 Task: Upload documentation on the implemented data export options to the task for future reference.
Action: Mouse moved to (53, 388)
Screenshot: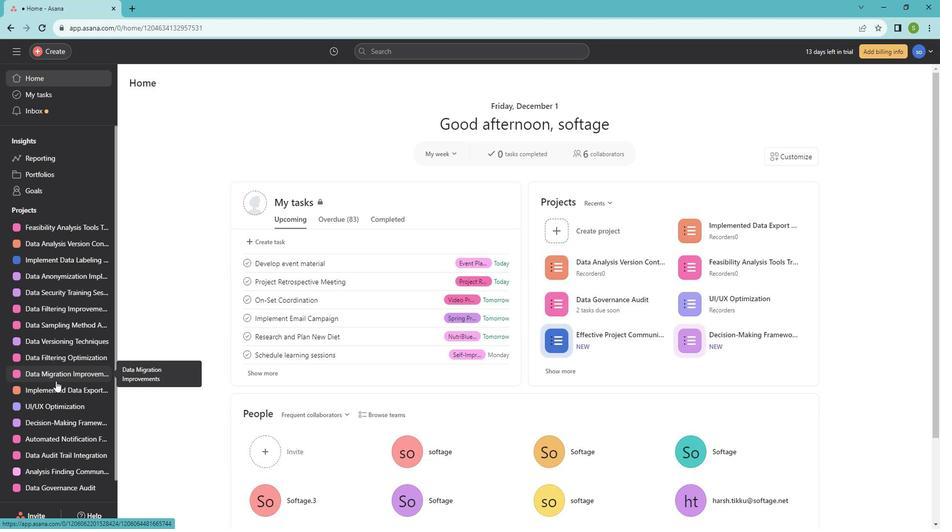 
Action: Mouse pressed left at (53, 388)
Screenshot: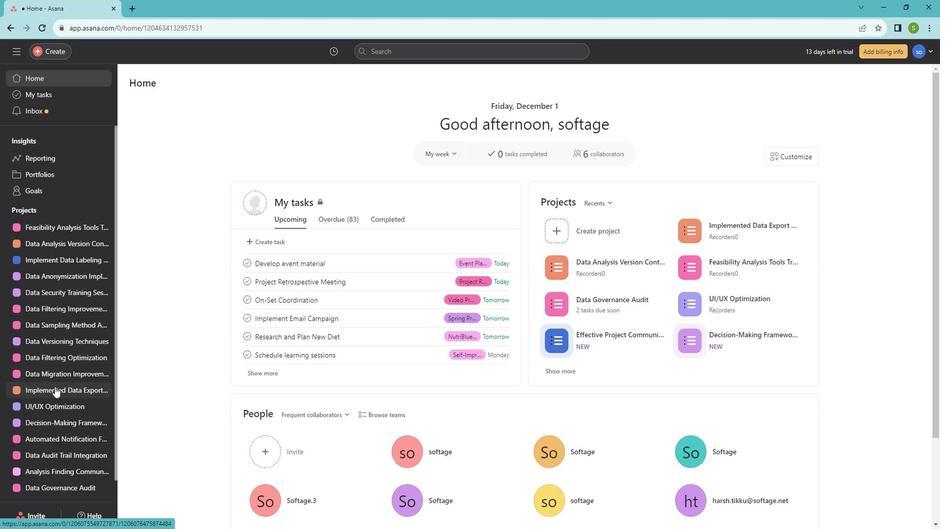 
Action: Mouse moved to (191, 198)
Screenshot: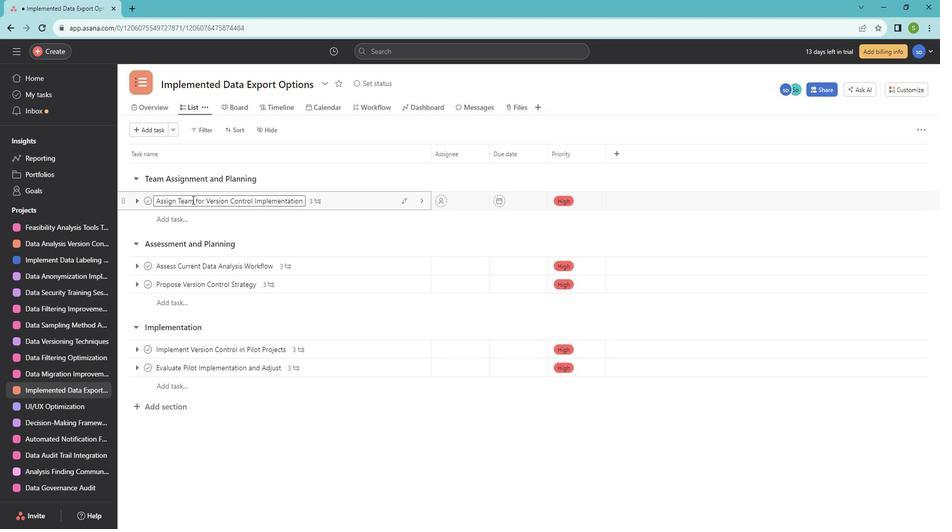 
Action: Mouse pressed left at (191, 198)
Screenshot: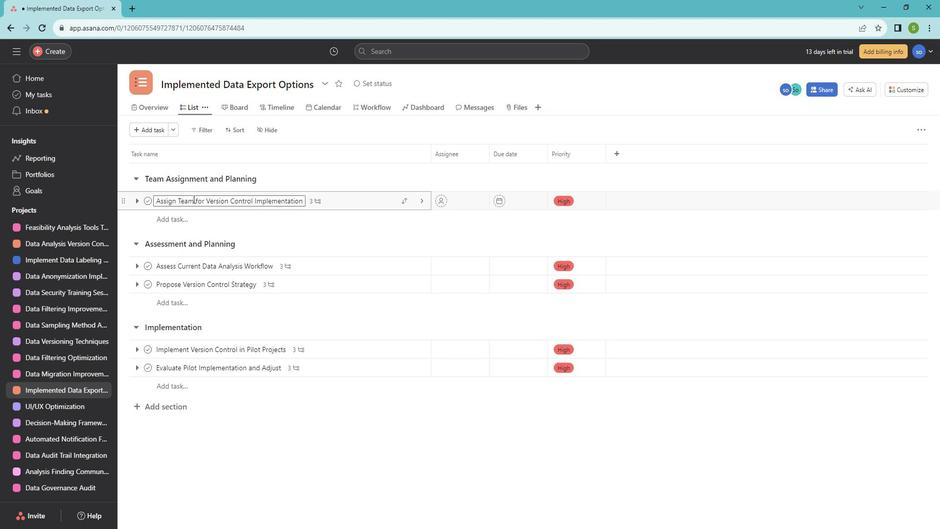 
Action: Mouse moved to (361, 202)
Screenshot: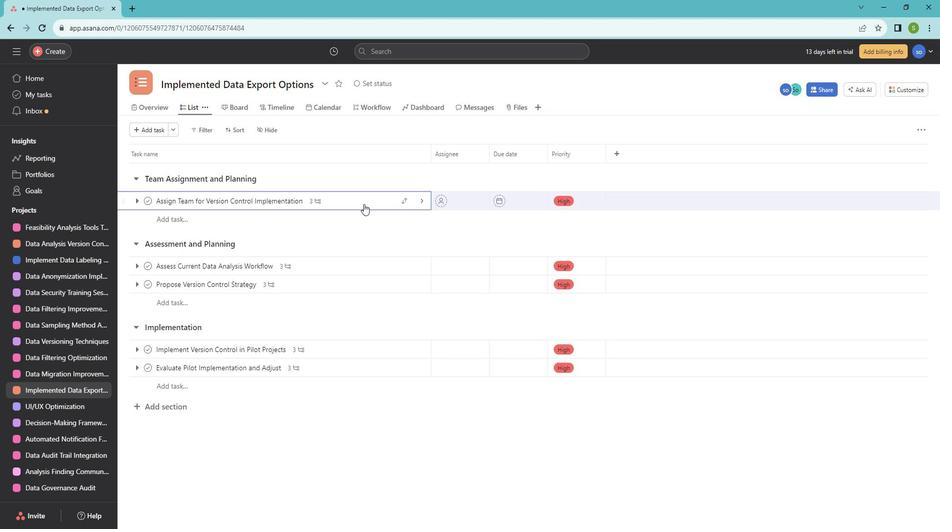 
Action: Mouse pressed left at (361, 202)
Screenshot: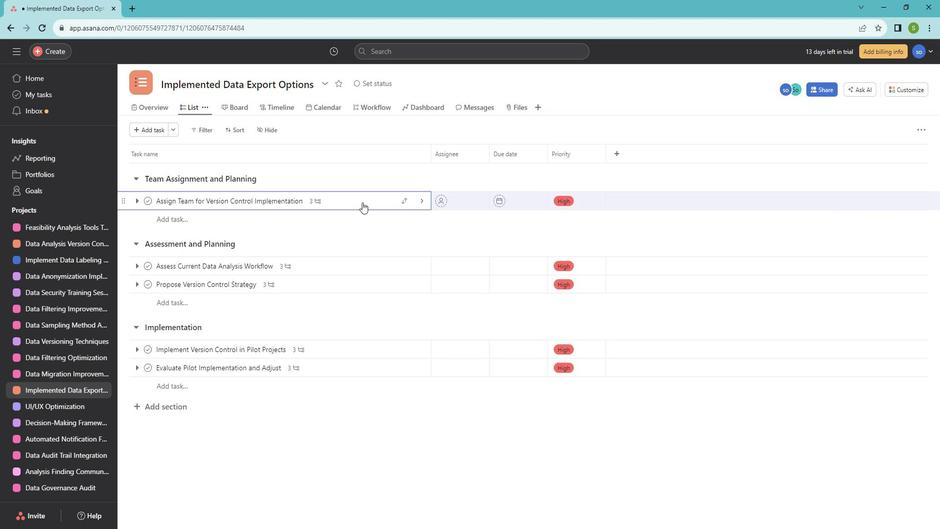 
Action: Mouse moved to (830, 75)
Screenshot: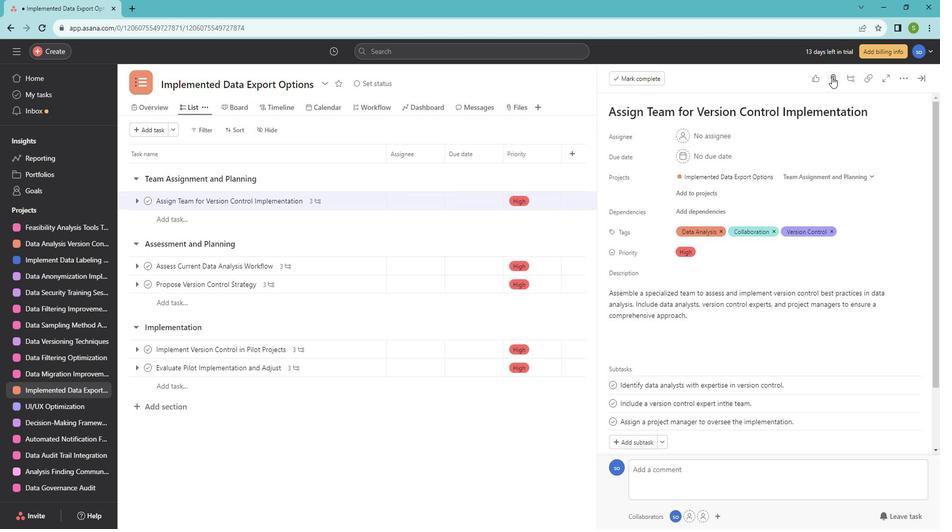 
Action: Mouse pressed left at (830, 75)
Screenshot: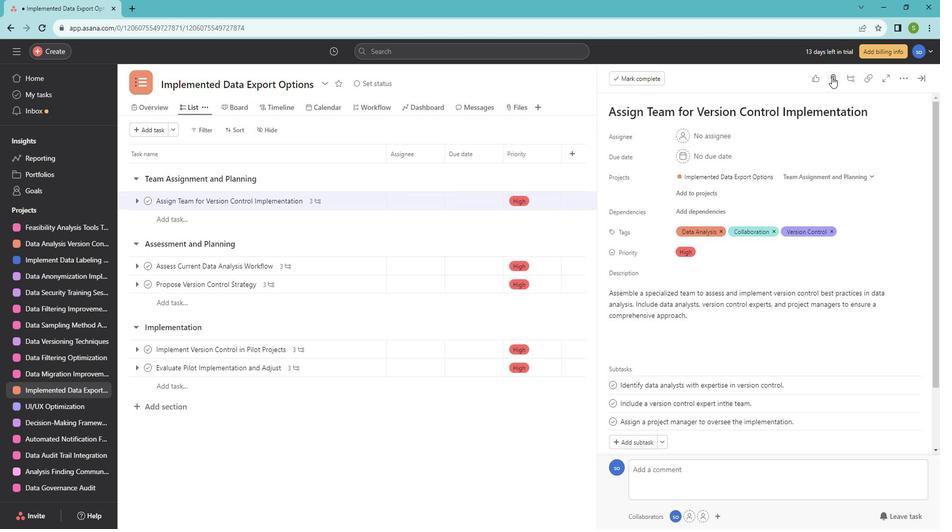 
Action: Mouse moved to (840, 110)
Screenshot: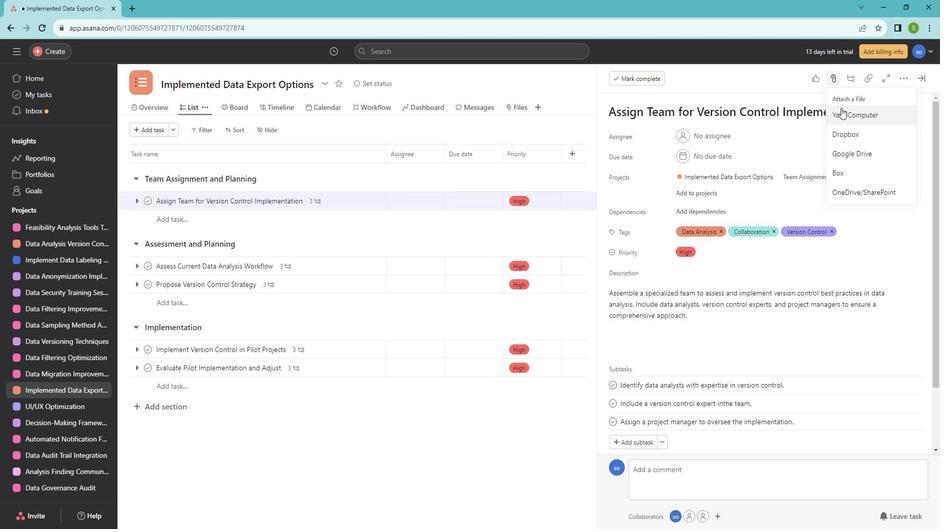
Action: Mouse pressed left at (840, 110)
Screenshot: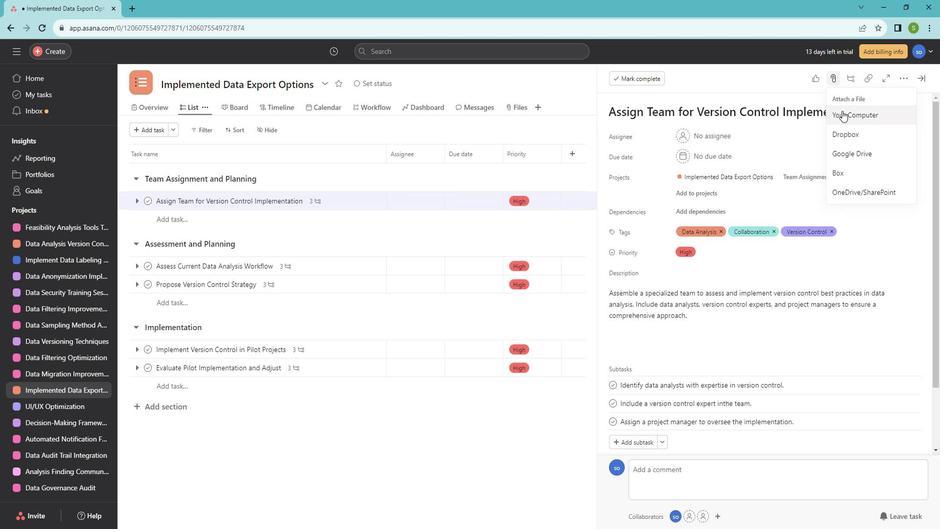 
Action: Mouse moved to (99, 238)
Screenshot: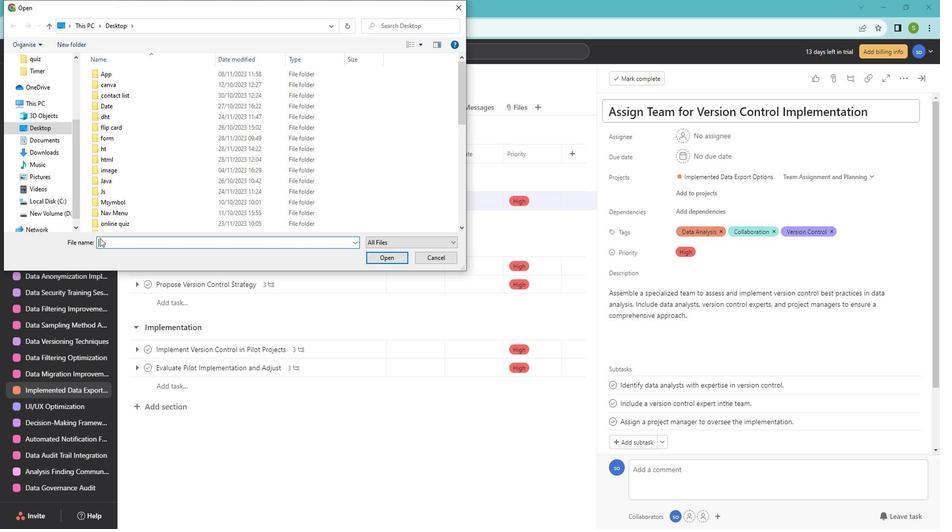 
Action: Mouse pressed left at (99, 238)
Screenshot: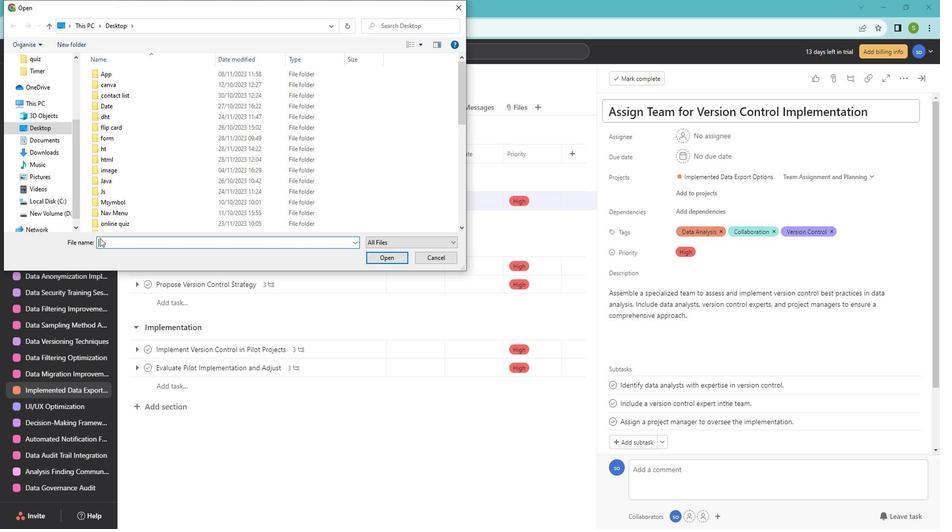 
Action: Mouse moved to (96, 241)
Screenshot: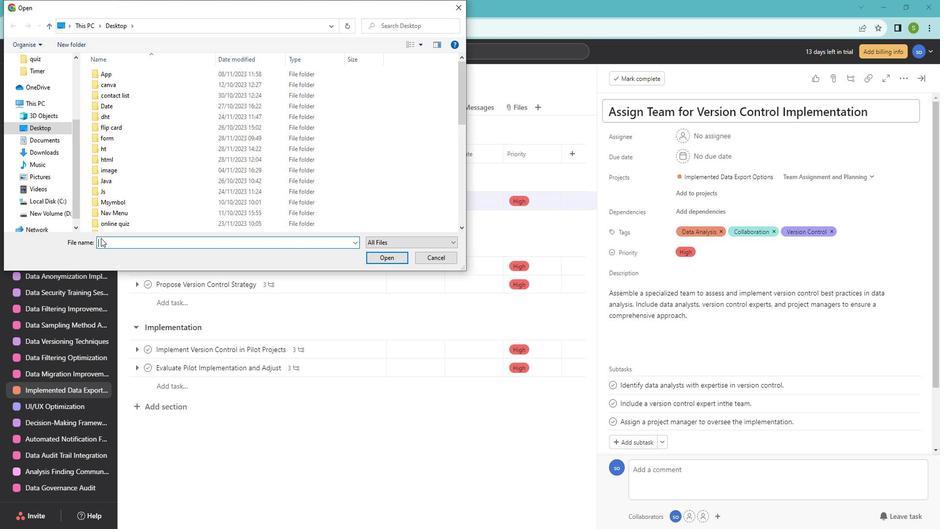 
Action: Key pressed <Key.shift>
Screenshot: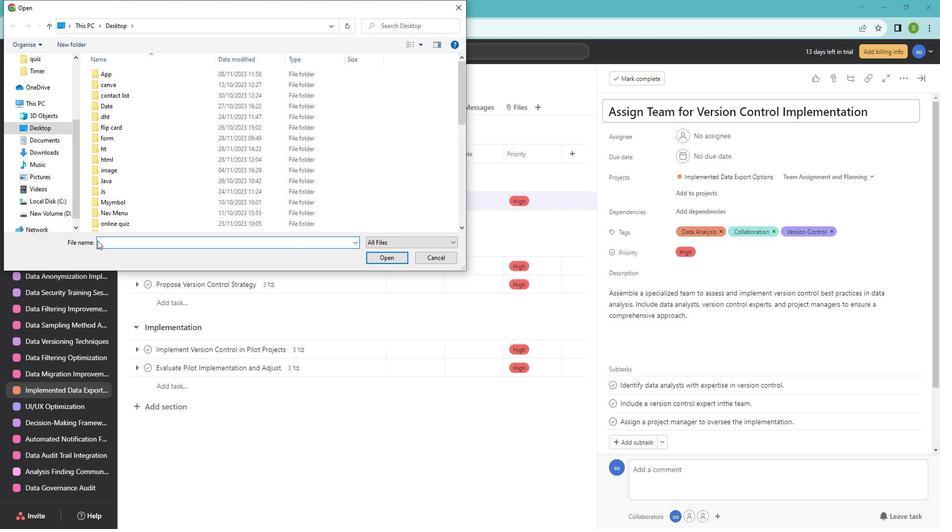 
Action: Mouse moved to (96, 241)
Screenshot: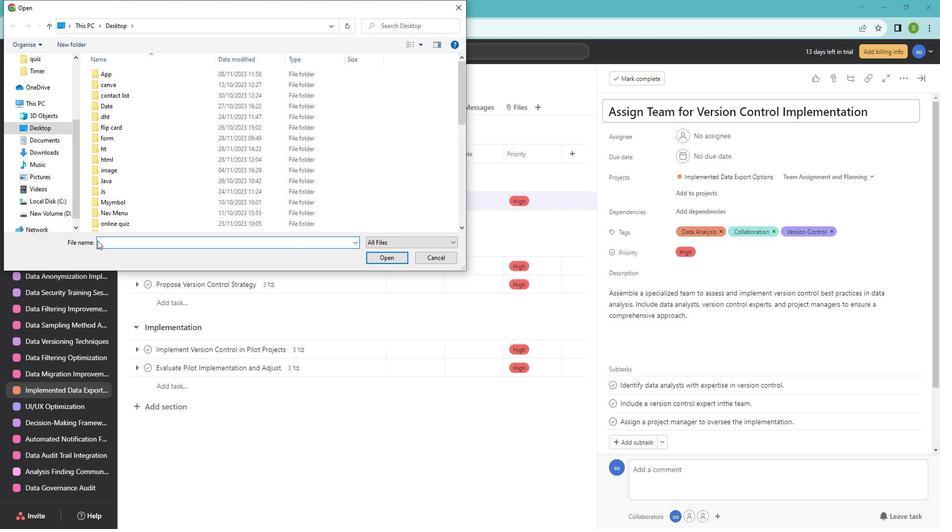 
Action: Key pressed <Key.shift><Key.shift><Key.shift><Key.shift><Key.shift><Key.shift><Key.shift>I
Screenshot: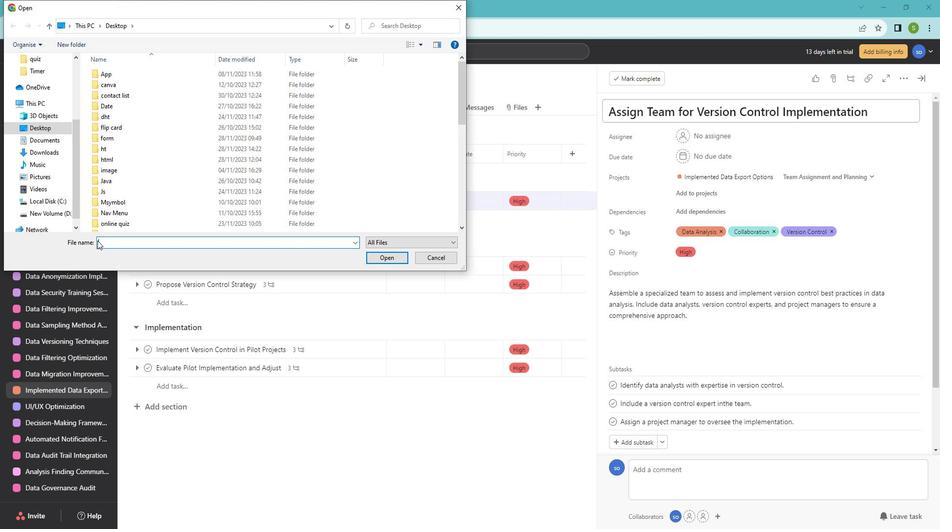 
Action: Mouse moved to (126, 258)
Screenshot: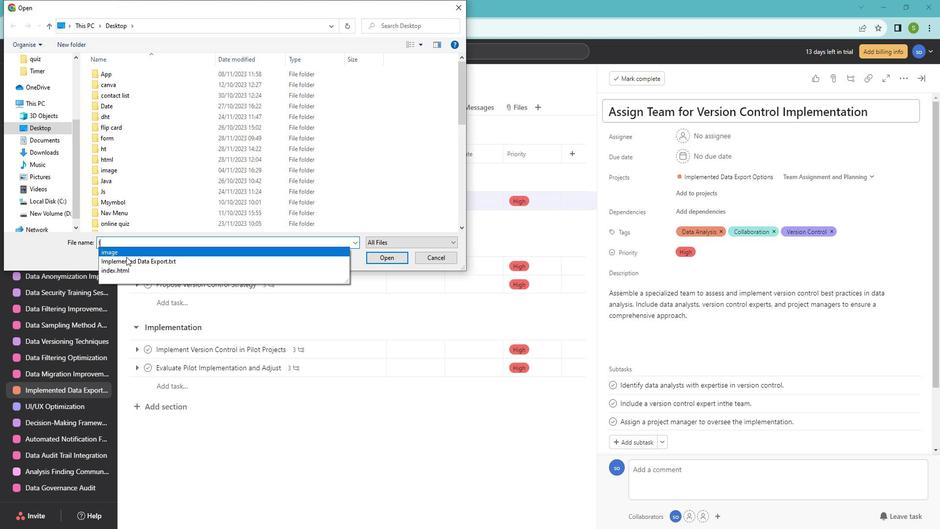 
Action: Mouse pressed left at (126, 258)
Screenshot: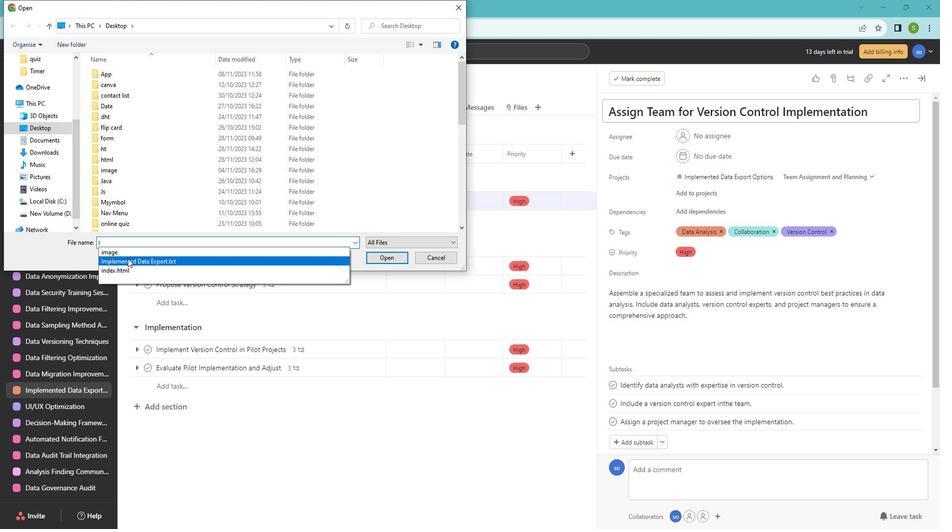 
Action: Mouse moved to (372, 255)
Screenshot: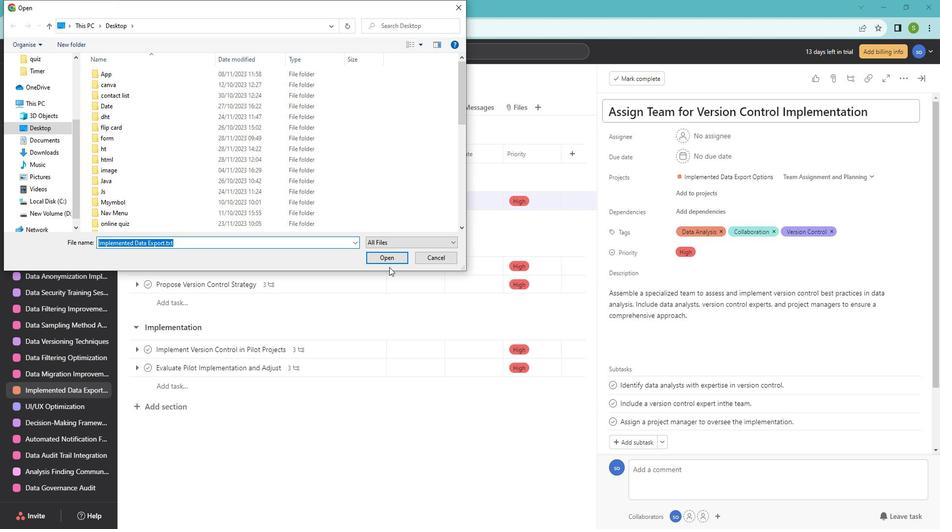 
Action: Mouse pressed left at (372, 255)
Screenshot: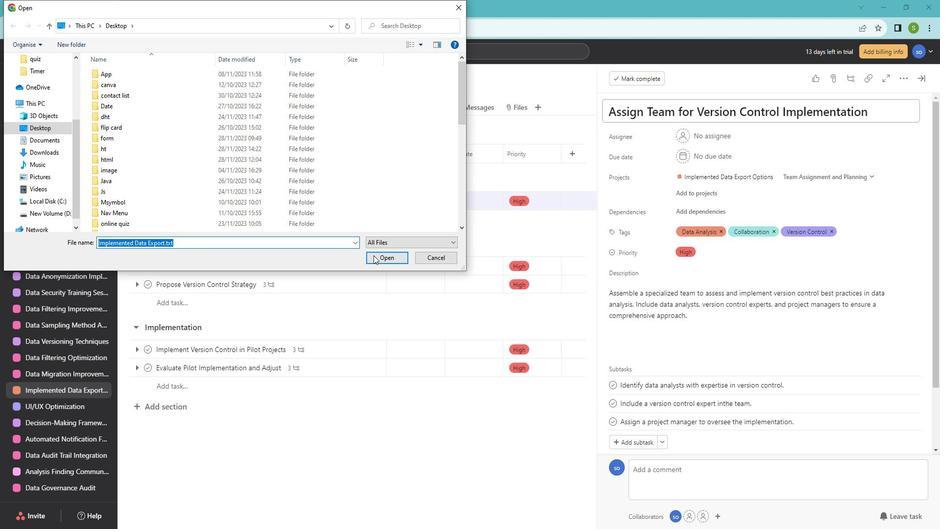 
Action: Mouse moved to (682, 309)
Screenshot: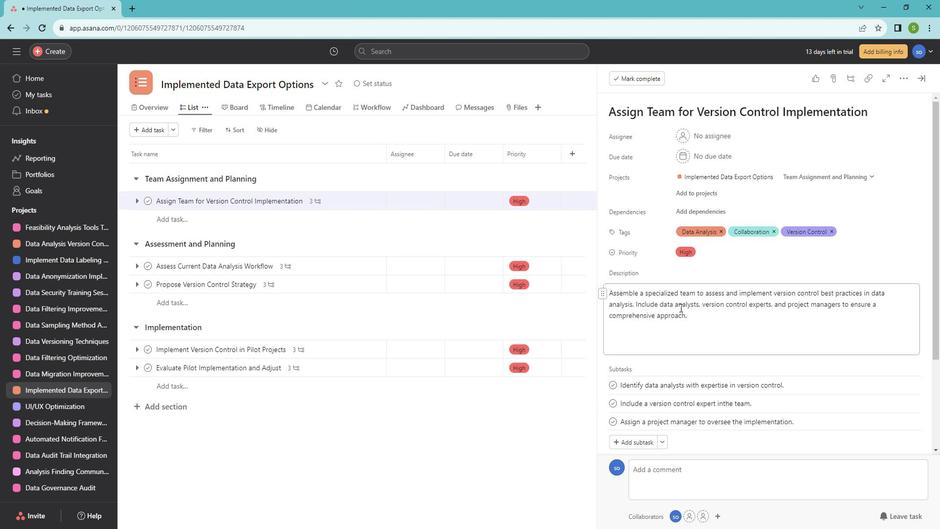 
Action: Mouse scrolled (682, 308) with delta (0, 0)
Screenshot: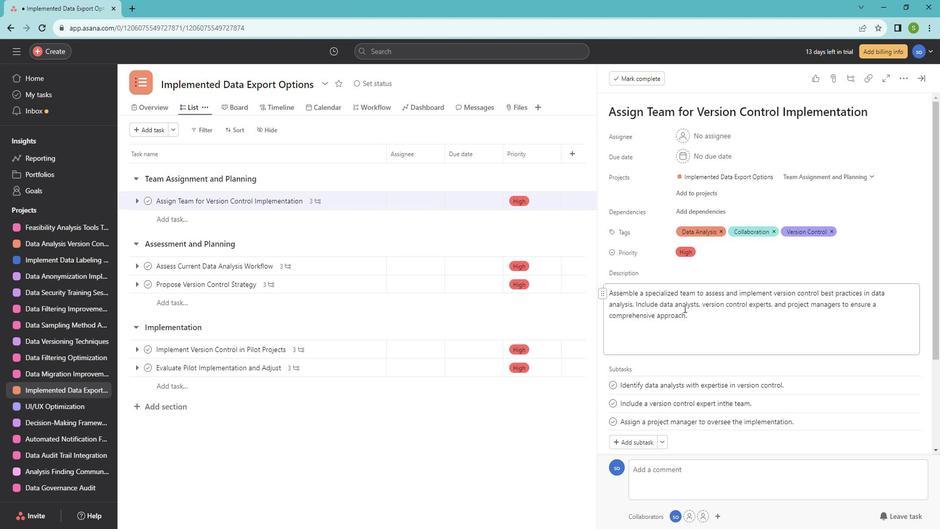 
Action: Mouse scrolled (682, 308) with delta (0, 0)
Screenshot: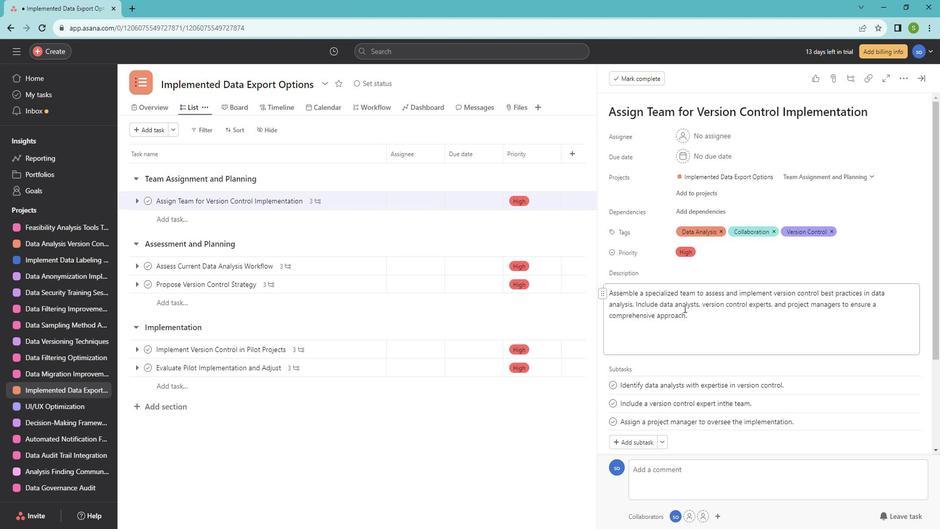 
Action: Mouse moved to (682, 309)
Screenshot: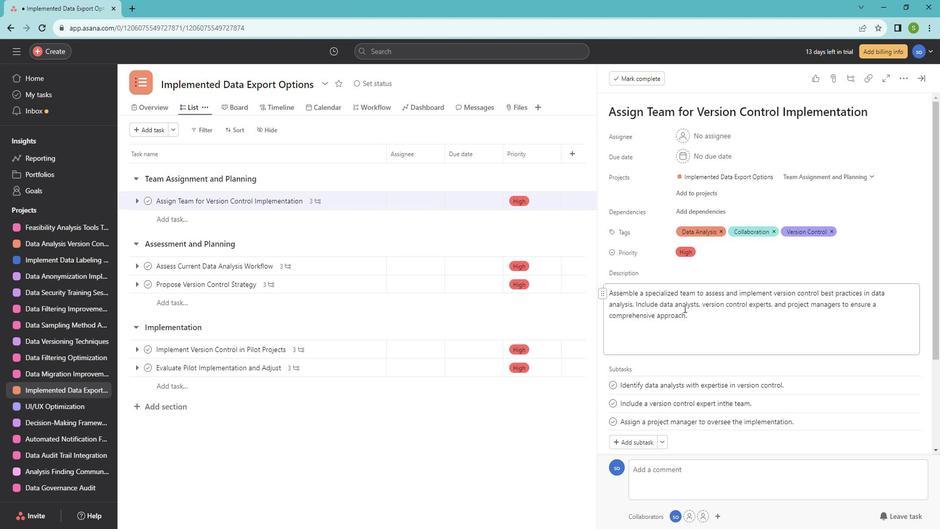 
Action: Mouse scrolled (682, 309) with delta (0, 0)
Screenshot: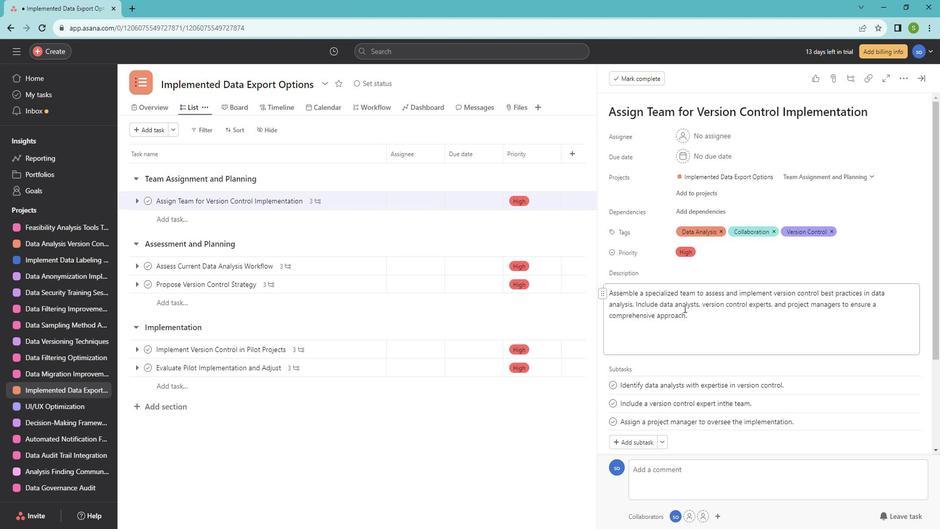 
Action: Mouse scrolled (682, 309) with delta (0, 0)
Screenshot: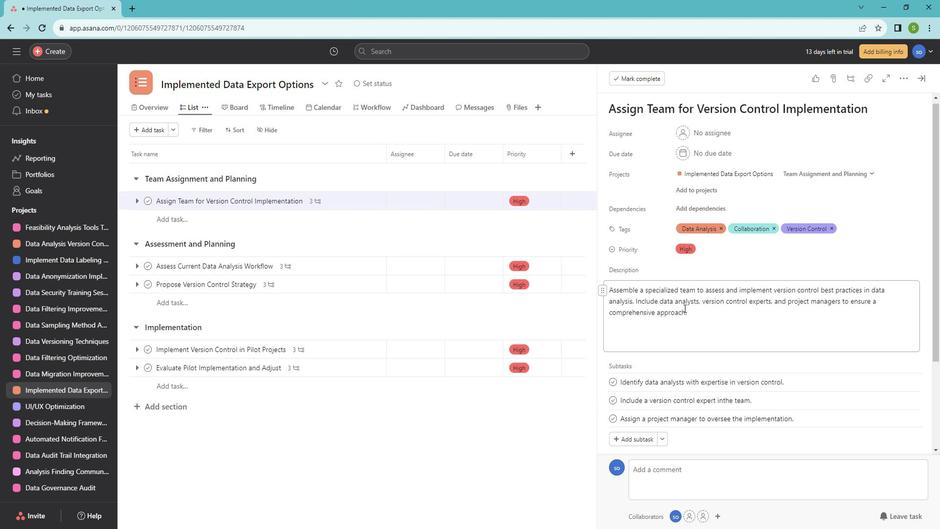 
Action: Mouse moved to (444, 223)
Screenshot: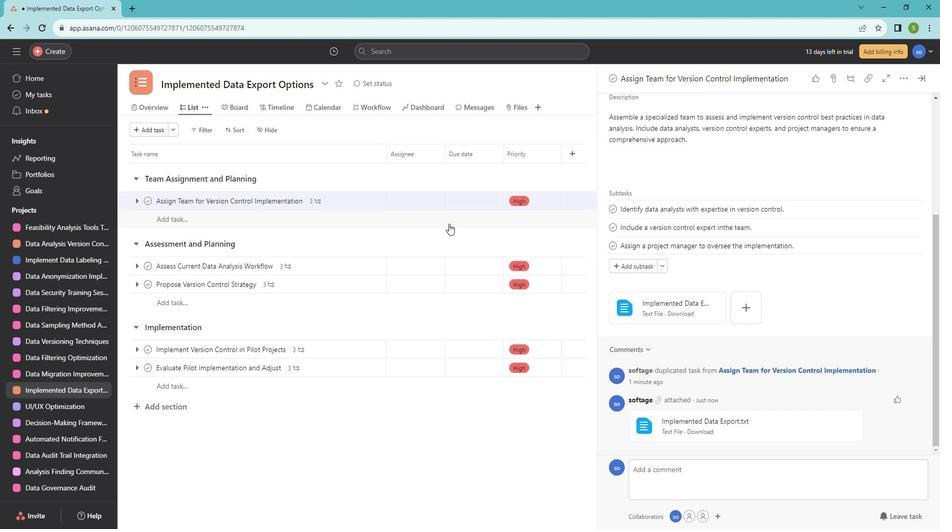 
